 Task: Look for products in the category "Chocolate & Candy" from the brand "Evolved".
Action: Mouse moved to (10, 62)
Screenshot: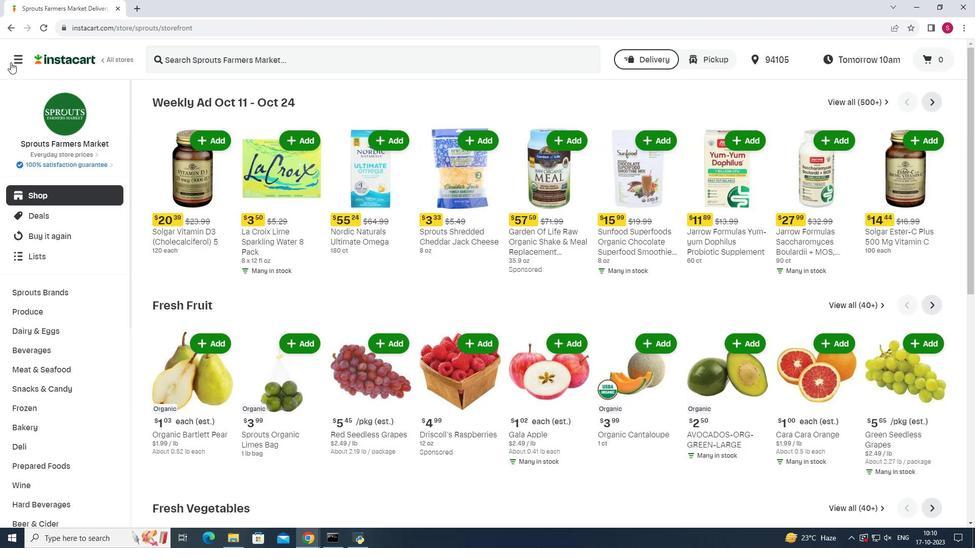 
Action: Mouse pressed left at (10, 62)
Screenshot: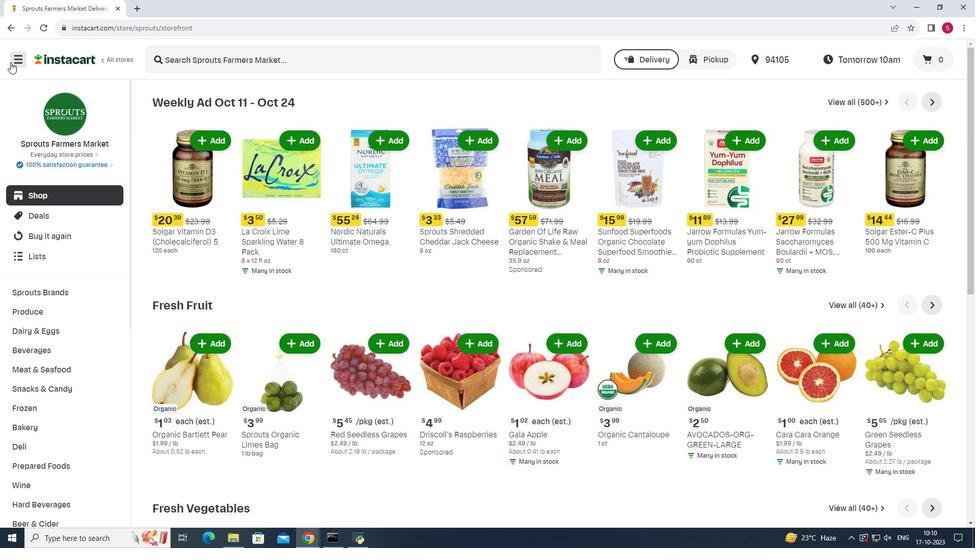 
Action: Mouse moved to (76, 267)
Screenshot: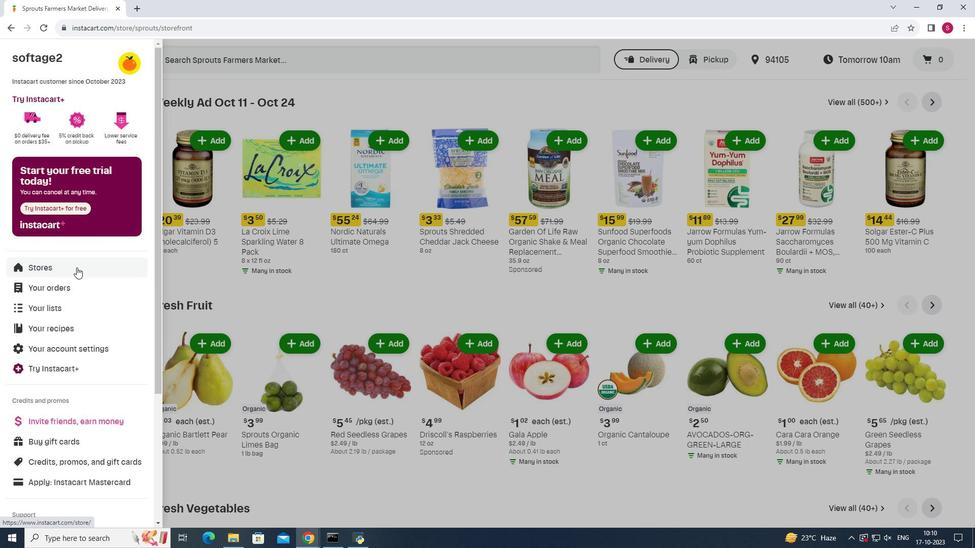
Action: Mouse pressed left at (76, 267)
Screenshot: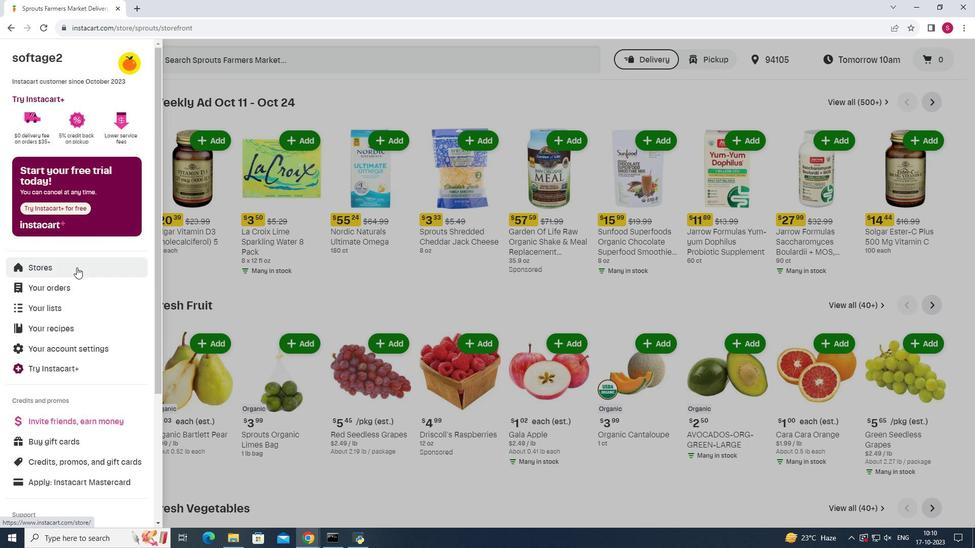 
Action: Mouse moved to (237, 91)
Screenshot: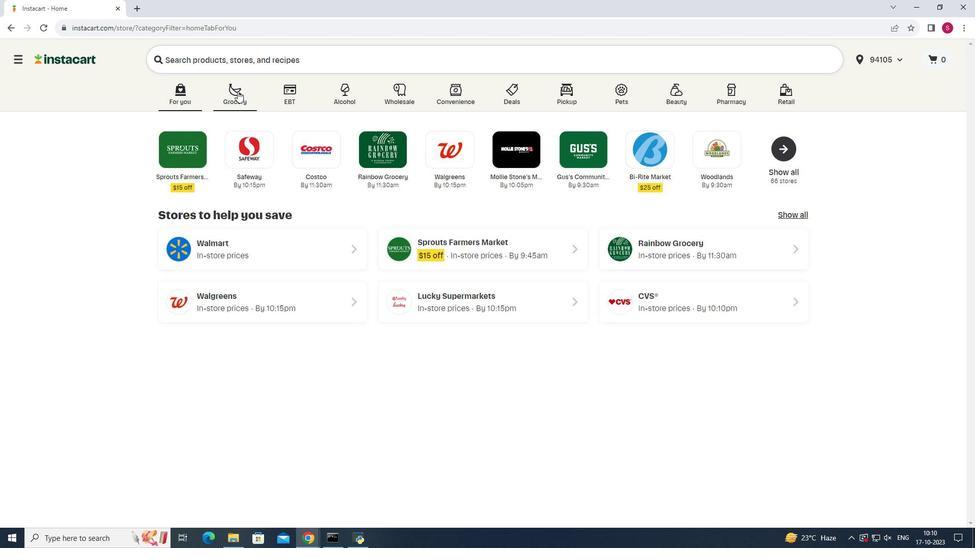 
Action: Mouse pressed left at (237, 91)
Screenshot: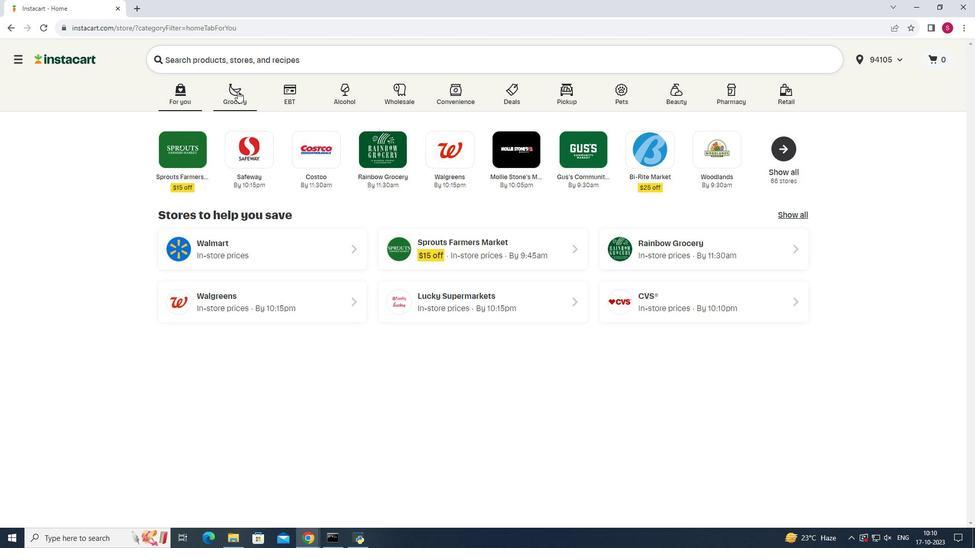 
Action: Mouse moved to (712, 137)
Screenshot: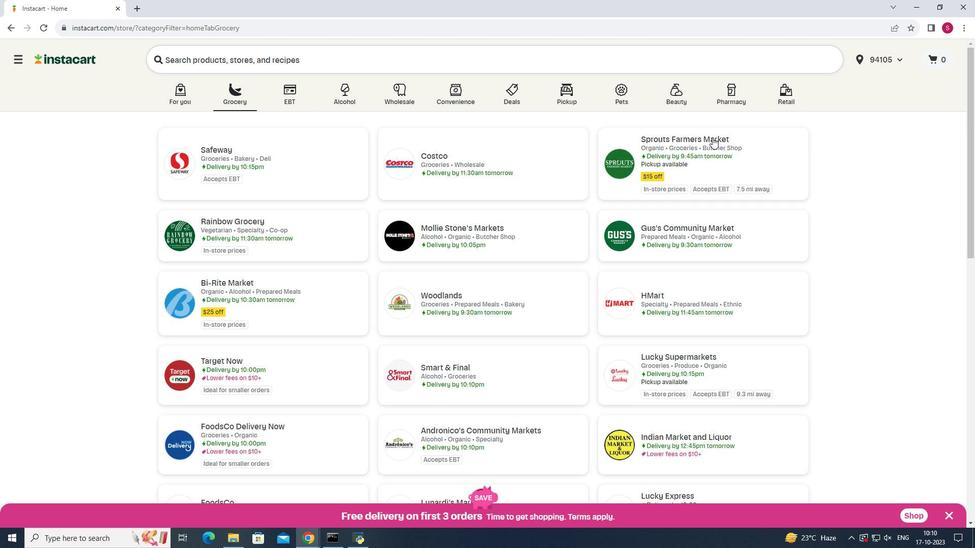 
Action: Mouse pressed left at (712, 137)
Screenshot: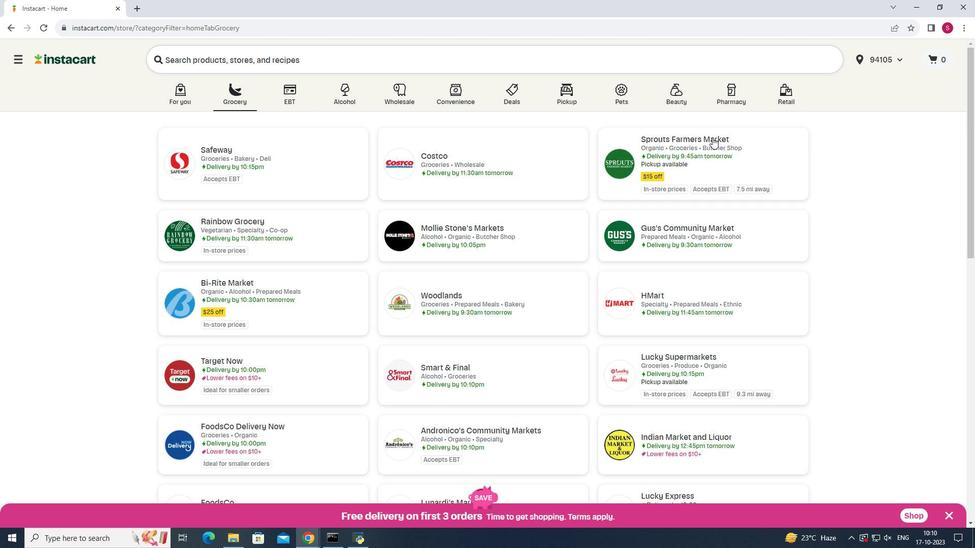 
Action: Mouse moved to (66, 387)
Screenshot: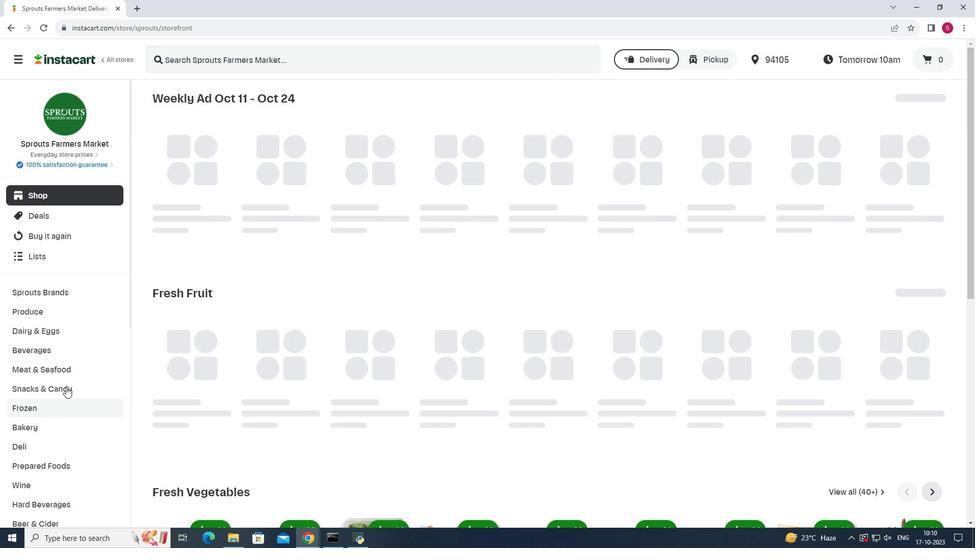 
Action: Mouse pressed left at (66, 387)
Screenshot: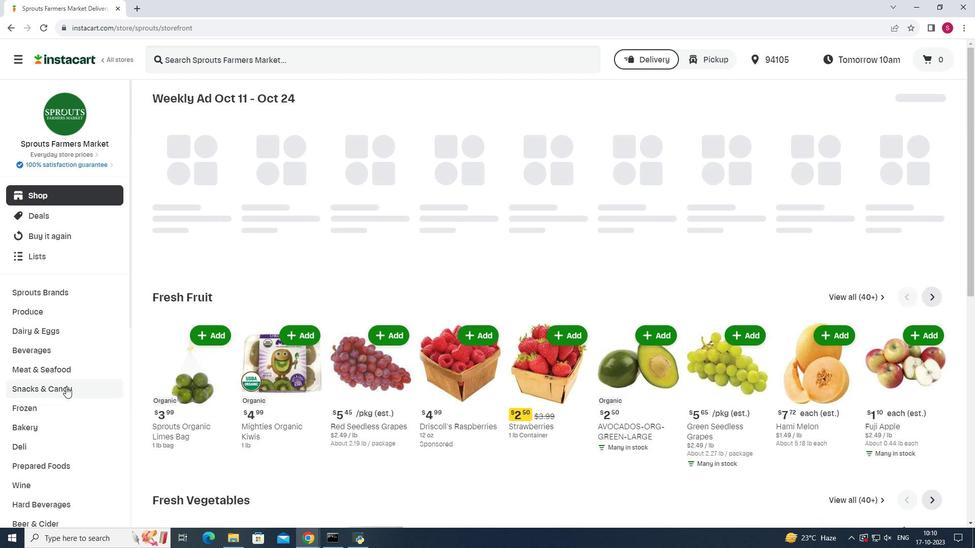 
Action: Mouse moved to (291, 124)
Screenshot: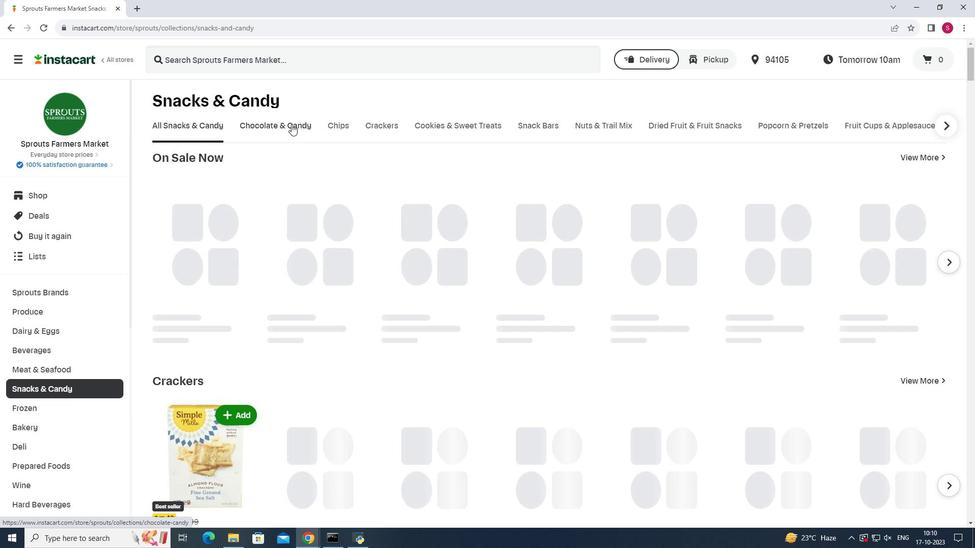 
Action: Mouse pressed left at (291, 124)
Screenshot: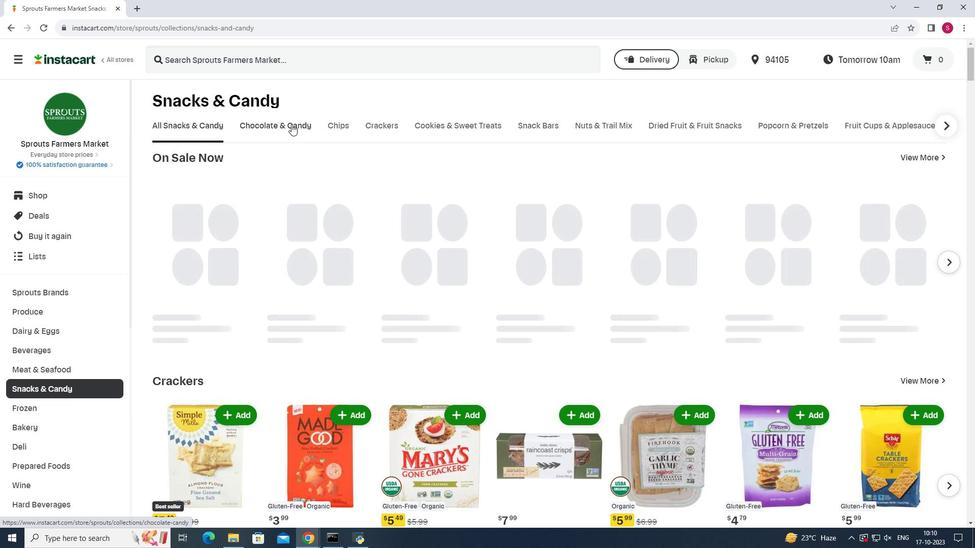 
Action: Mouse moved to (259, 173)
Screenshot: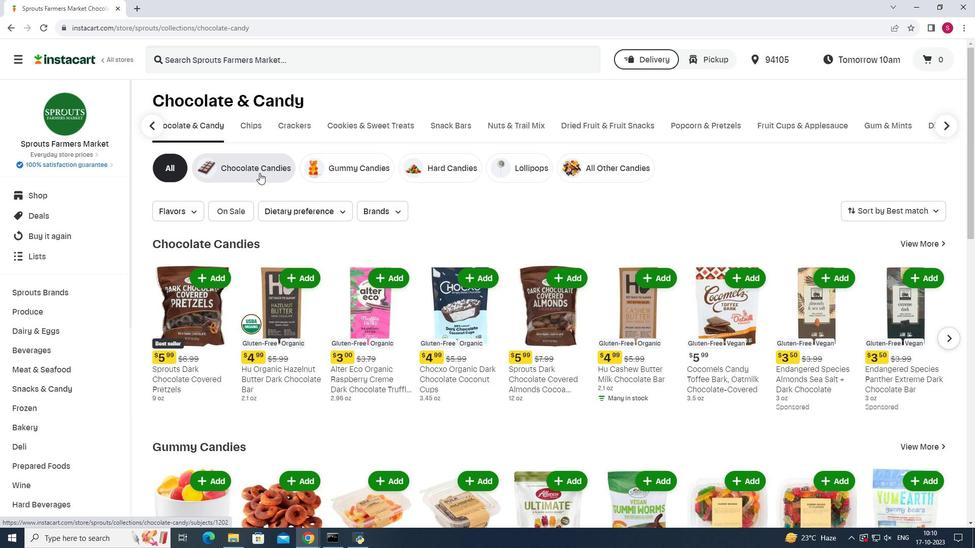 
Action: Mouse pressed left at (259, 173)
Screenshot: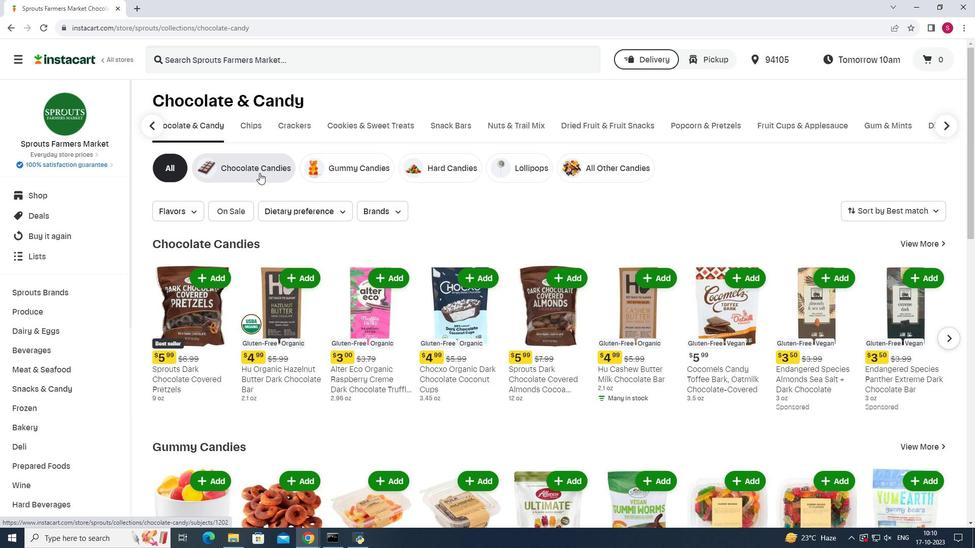 
Action: Mouse moved to (396, 212)
Screenshot: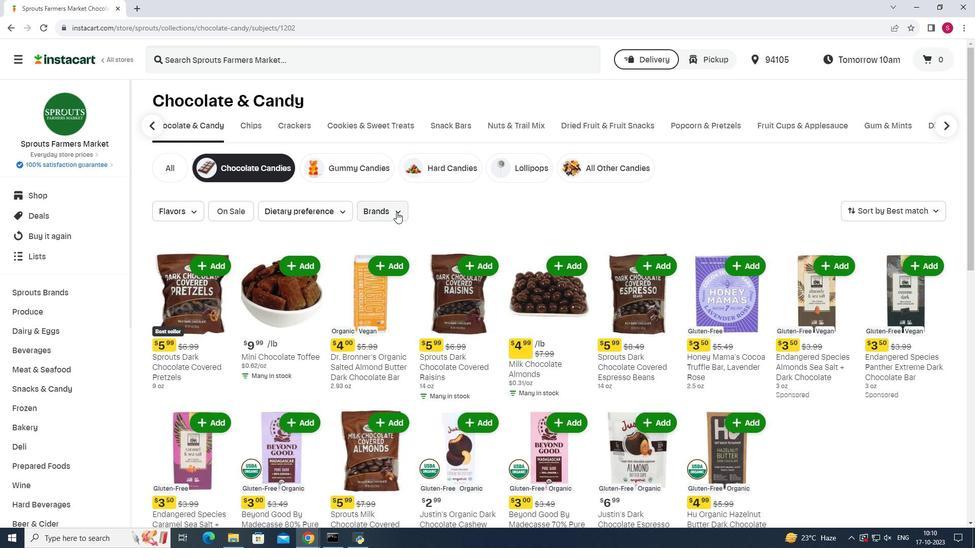 
Action: Mouse pressed left at (396, 212)
Screenshot: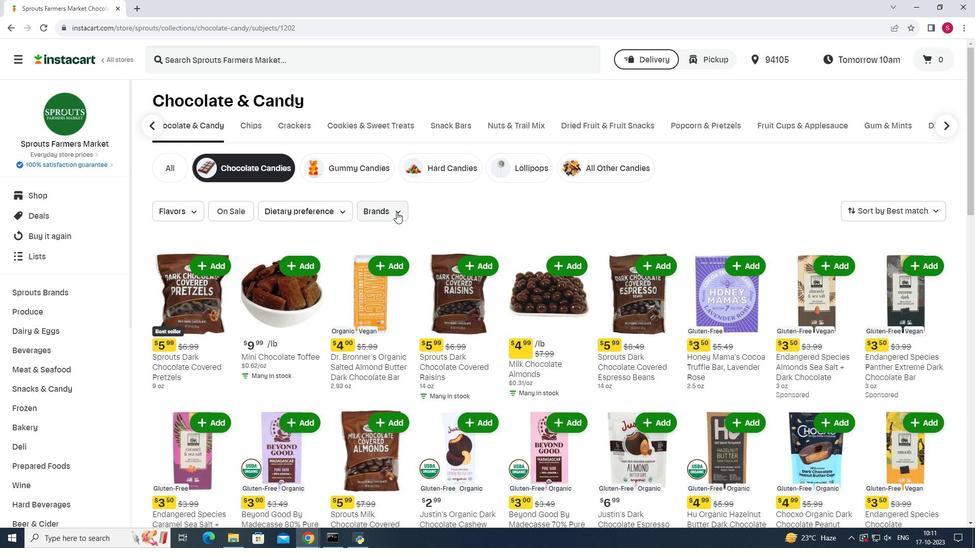 
Action: Mouse moved to (449, 287)
Screenshot: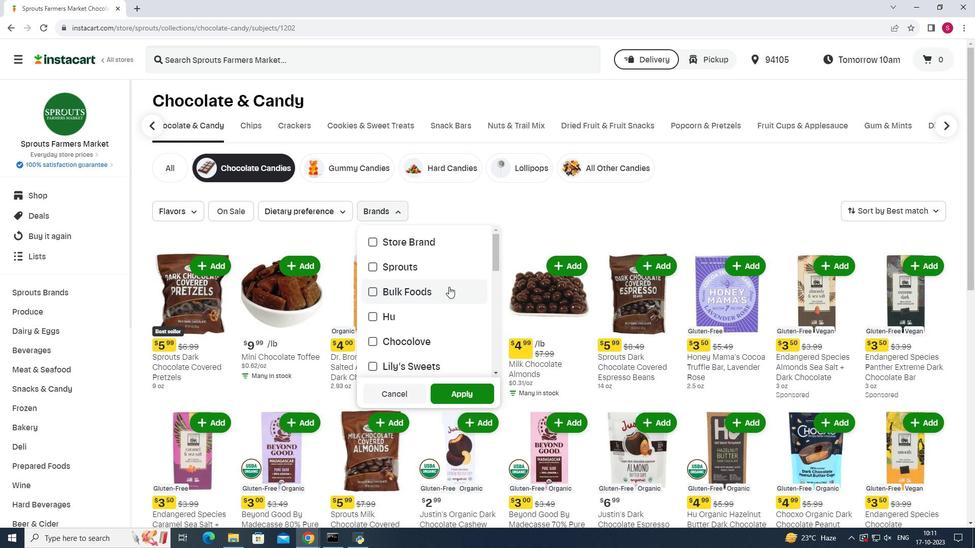 
Action: Mouse scrolled (449, 286) with delta (0, 0)
Screenshot: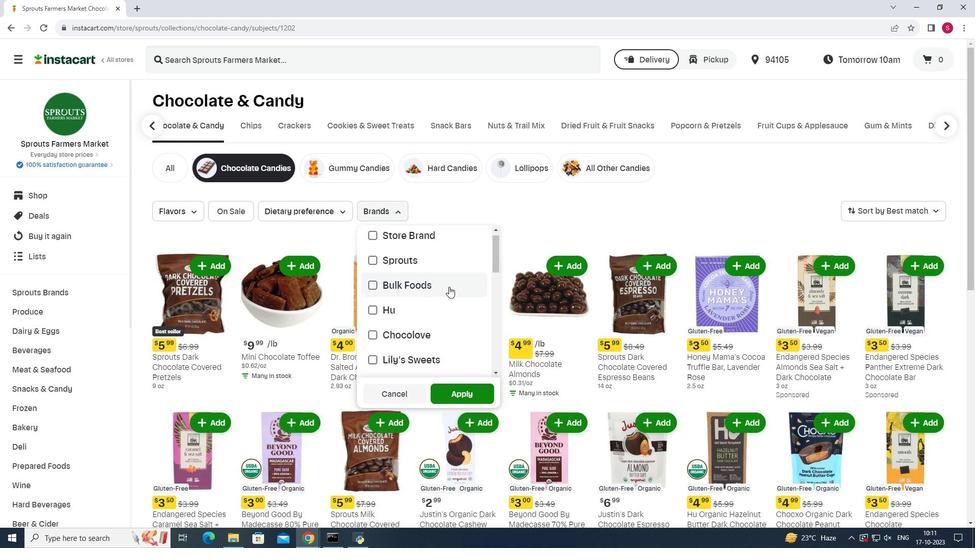 
Action: Mouse scrolled (449, 286) with delta (0, 0)
Screenshot: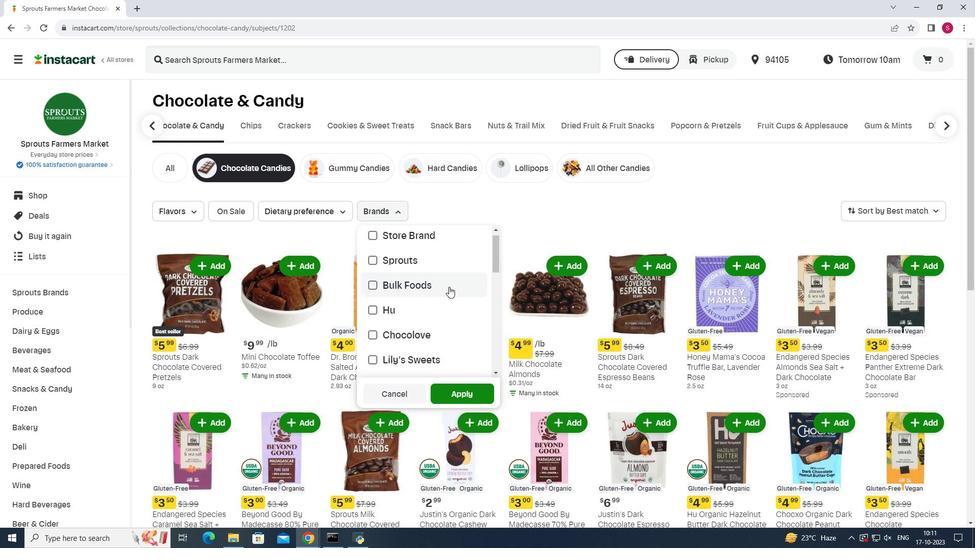 
Action: Mouse scrolled (449, 286) with delta (0, 0)
Screenshot: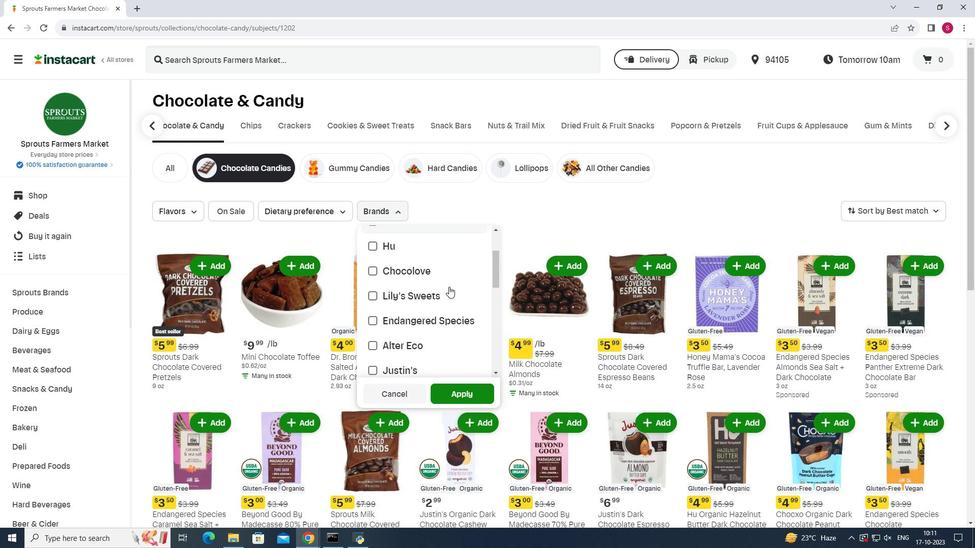 
Action: Mouse scrolled (449, 286) with delta (0, 0)
Screenshot: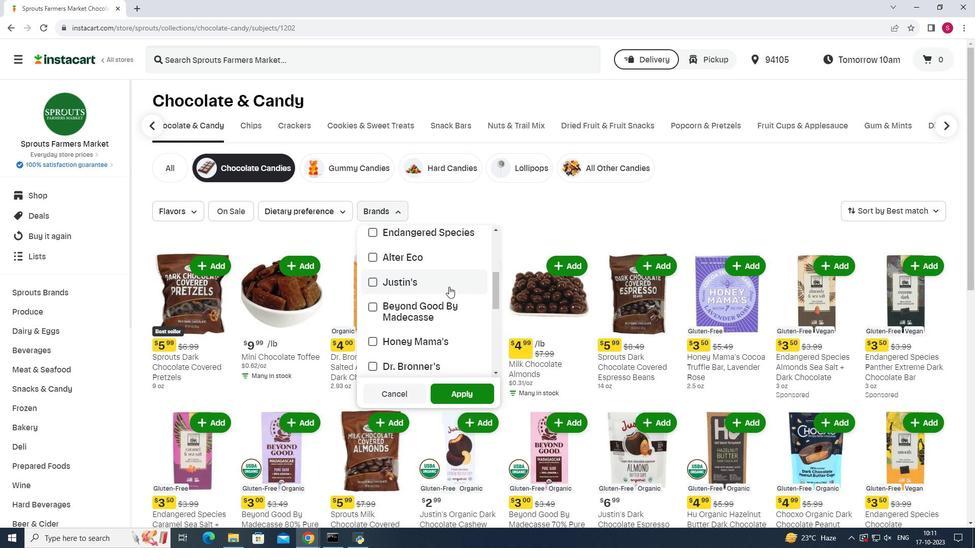 
Action: Mouse scrolled (449, 286) with delta (0, 0)
Screenshot: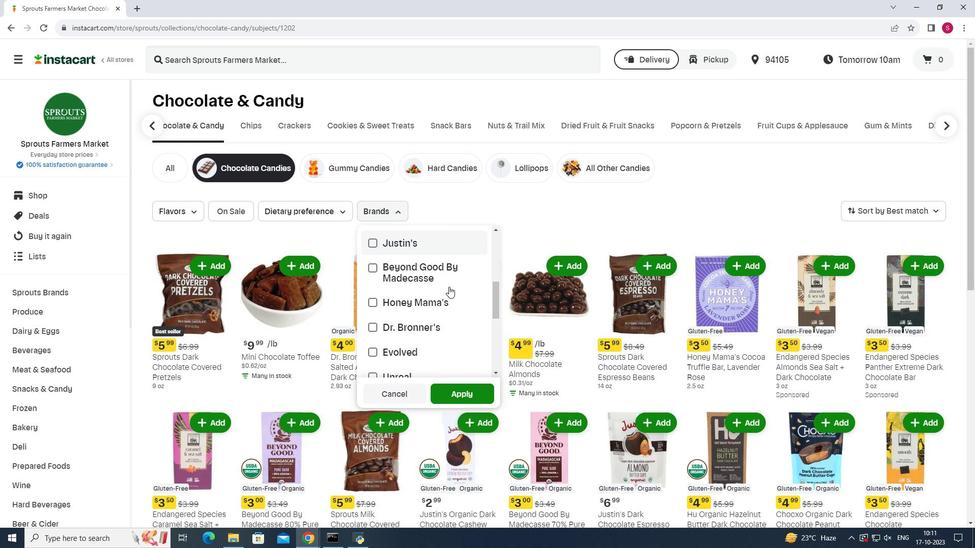 
Action: Mouse moved to (368, 295)
Screenshot: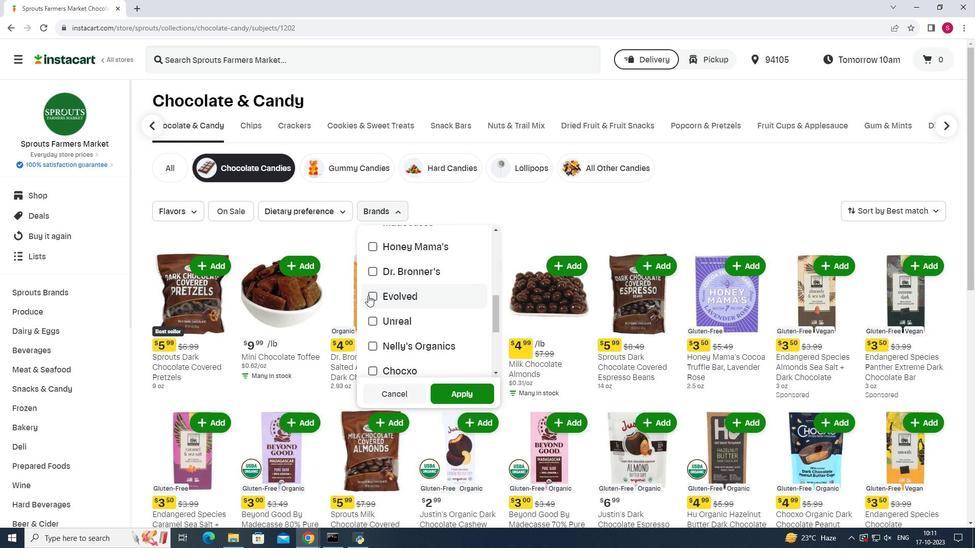 
Action: Mouse pressed left at (368, 295)
Screenshot: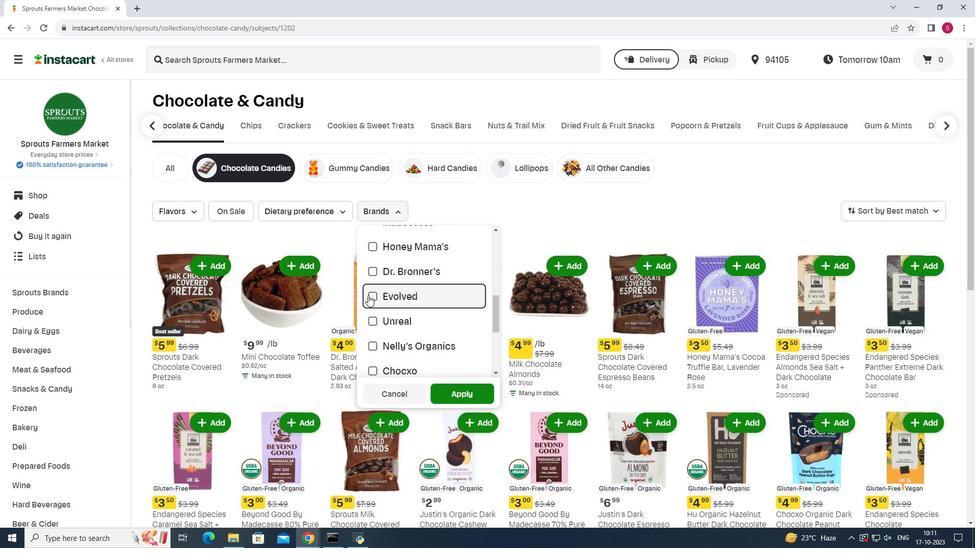 
Action: Mouse moved to (468, 392)
Screenshot: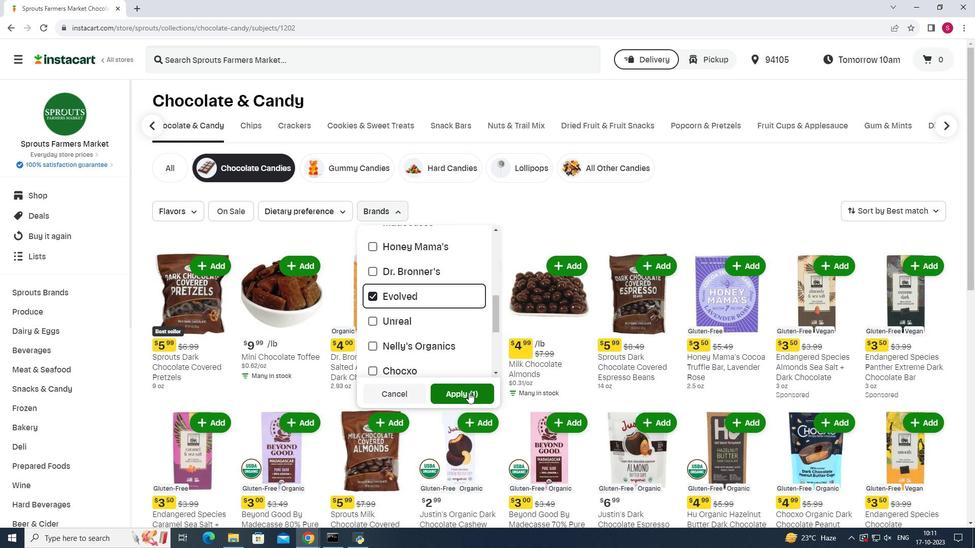 
Action: Mouse pressed left at (468, 392)
Screenshot: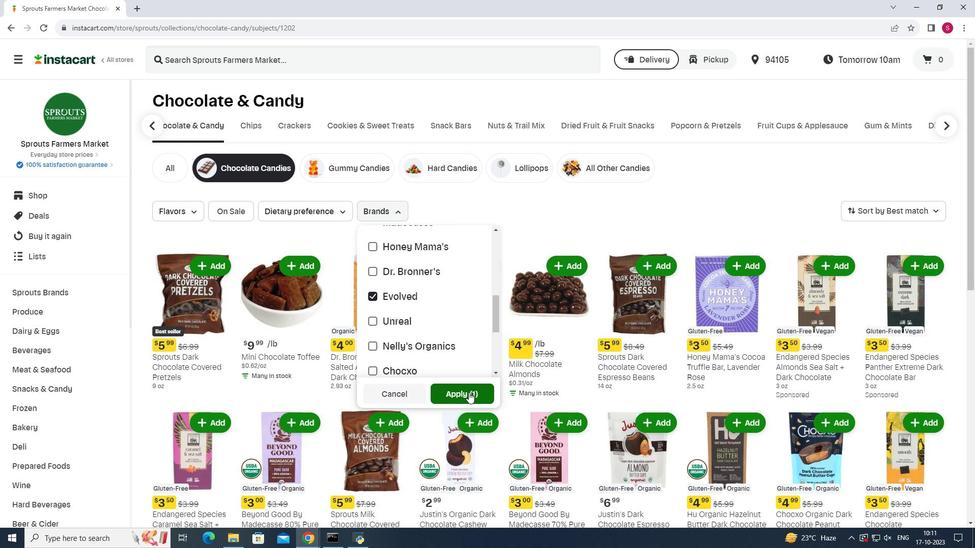 
Action: Mouse moved to (672, 264)
Screenshot: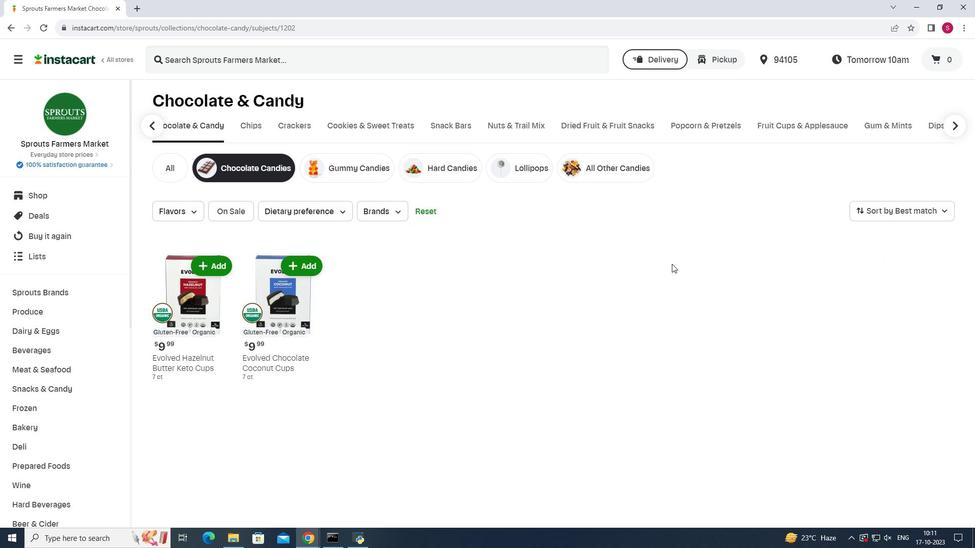 
